 Task: Open a blank sheet, save the file as Genderequalityletter.rtf Type the sentence 'Area of a trapezoid:'Add formula using equations and charcters after the sentence 'A = 1/2 (b1 + b2)' Select the formula and highlight with color Blue Change the page Orientation to  Landscape
Action: Mouse moved to (207, 156)
Screenshot: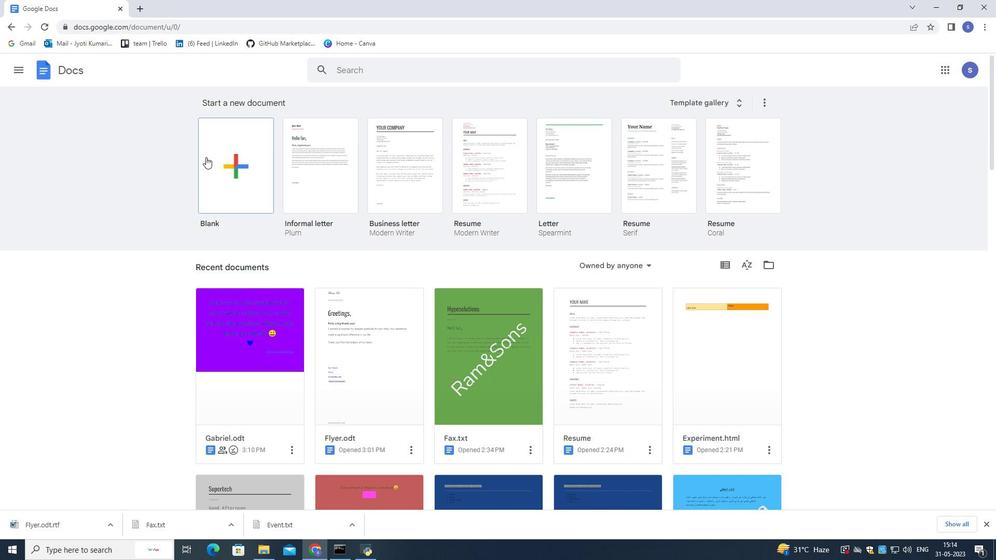 
Action: Mouse pressed left at (207, 156)
Screenshot: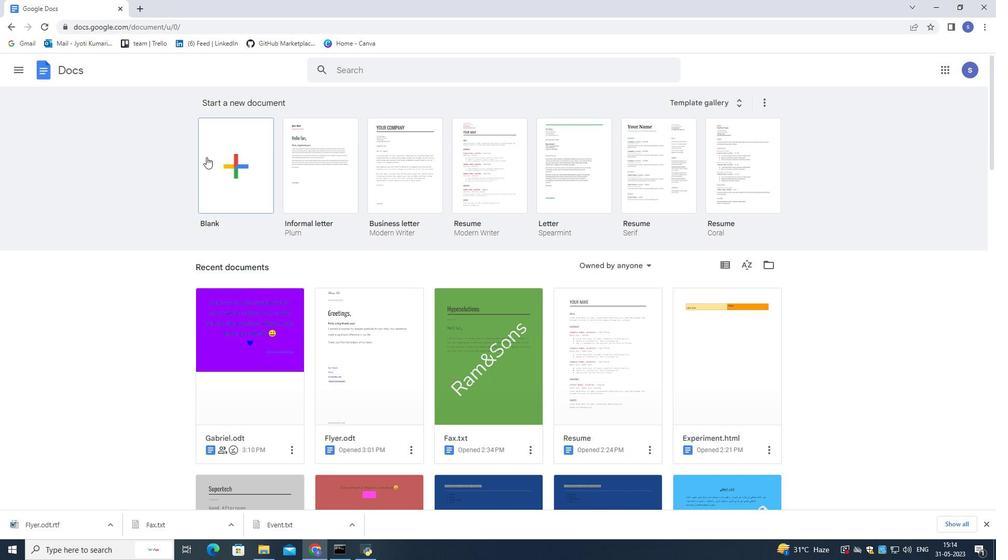 
Action: Mouse moved to (90, 62)
Screenshot: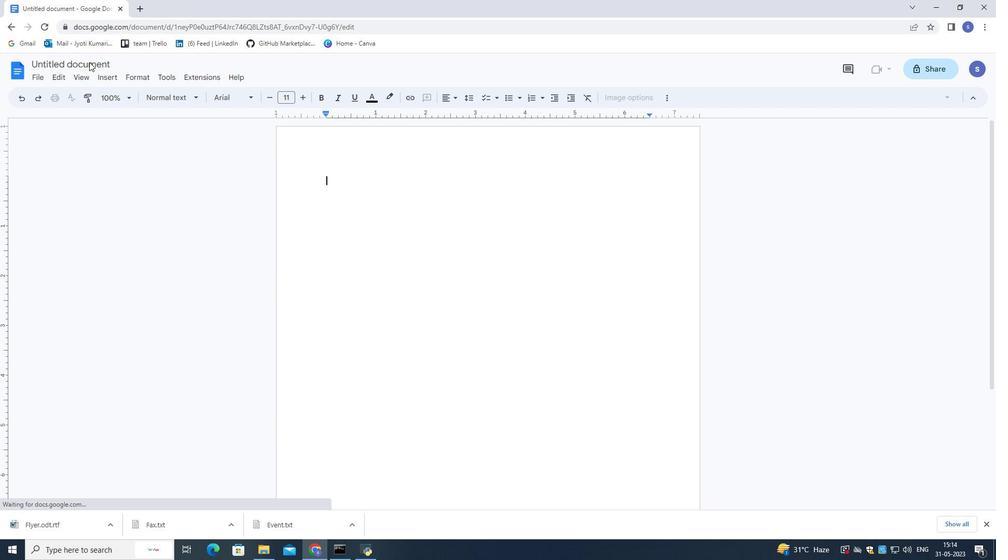 
Action: Mouse pressed left at (90, 62)
Screenshot: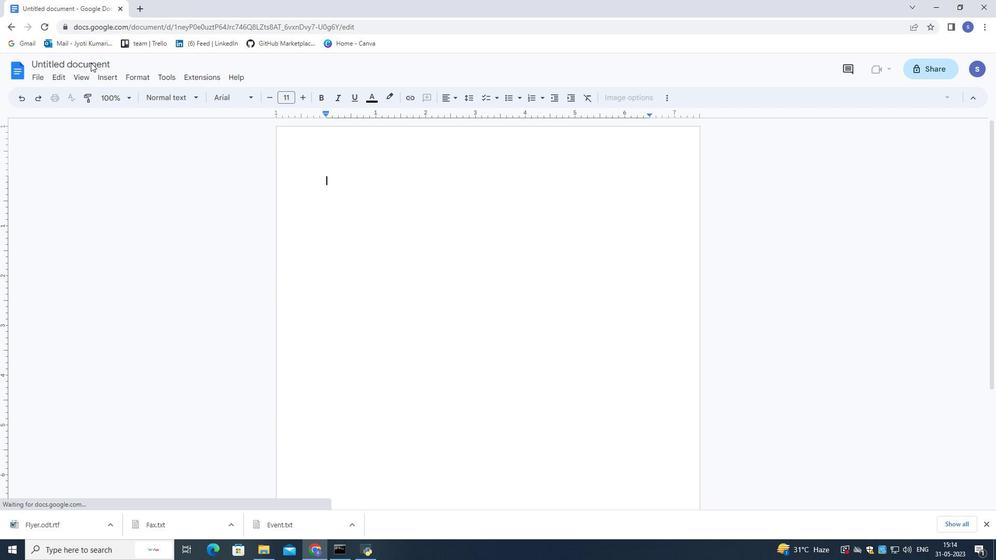 
Action: Mouse moved to (105, 63)
Screenshot: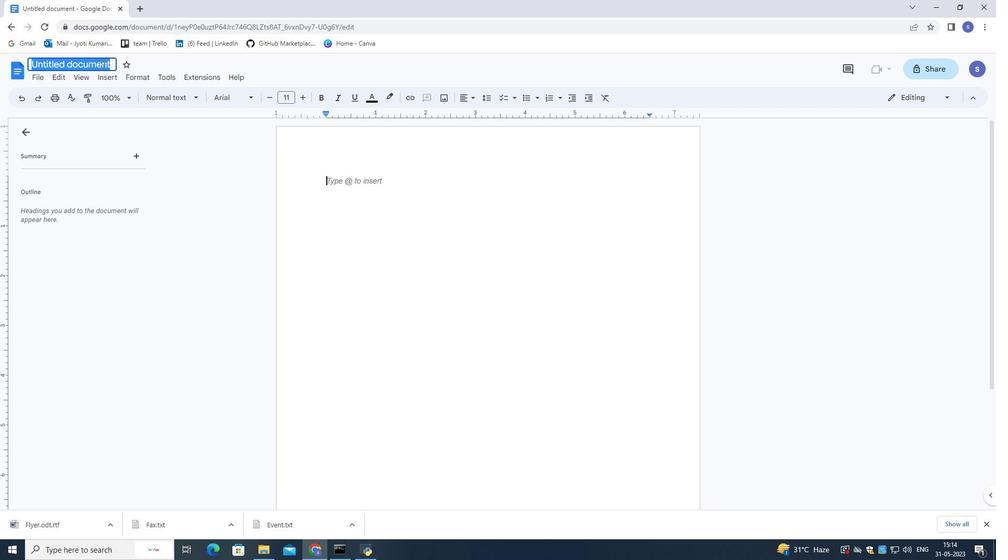 
Action: Key pressed <Key.shift>Genderequlityletter.rtf<Key.enter>
Screenshot: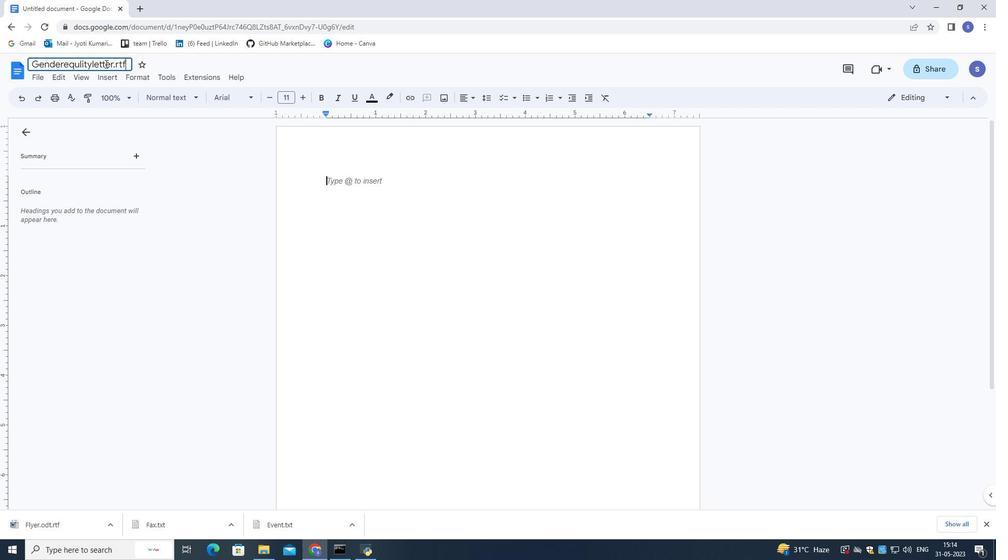 
Action: Mouse scrolled (105, 64) with delta (0, 0)
Screenshot: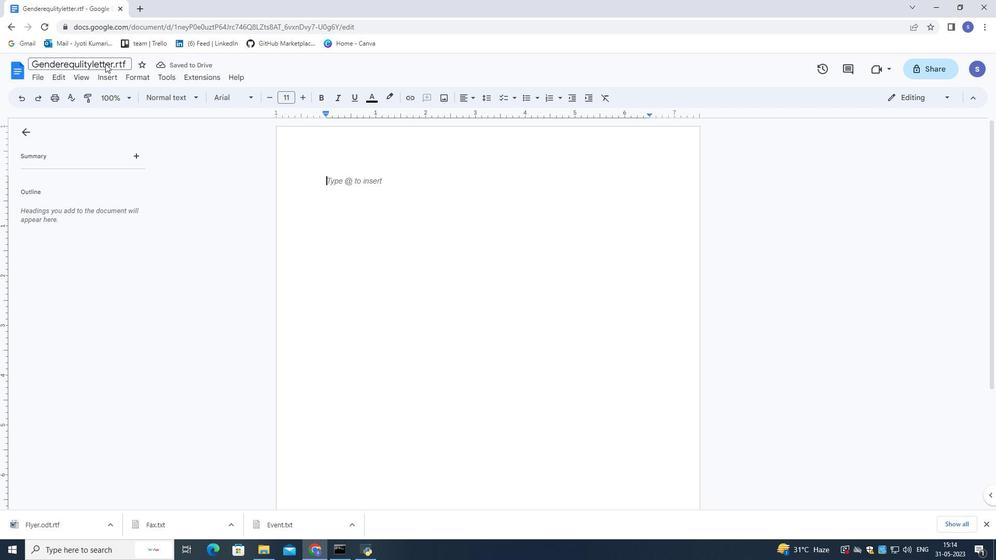 
Action: Mouse moved to (393, 183)
Screenshot: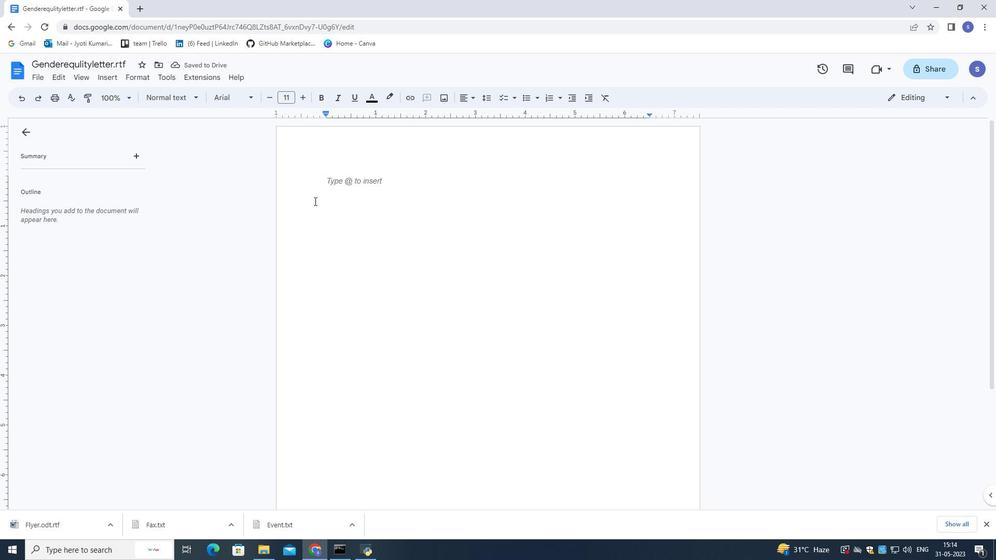 
Action: Mouse pressed left at (393, 183)
Screenshot: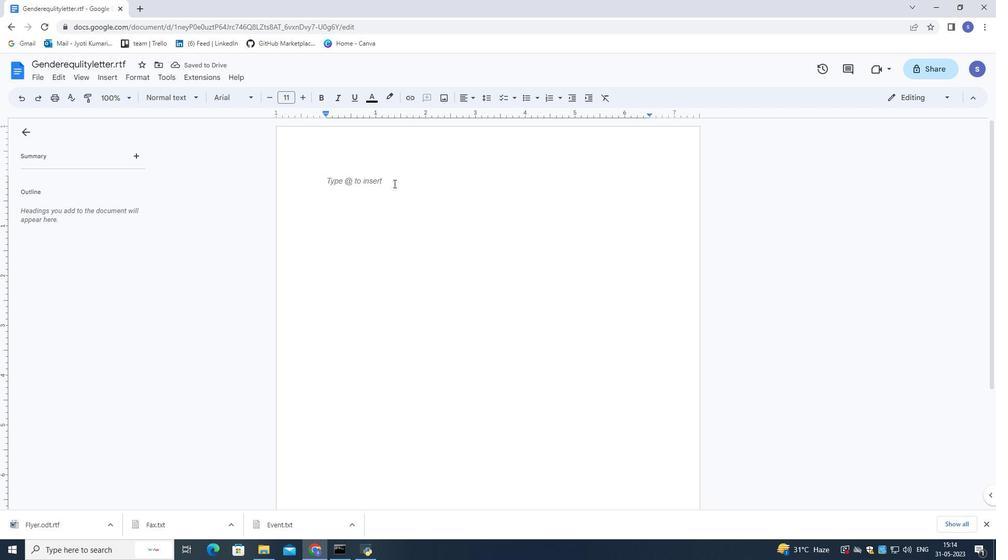 
Action: Key pressed <Key.shift>A
Screenshot: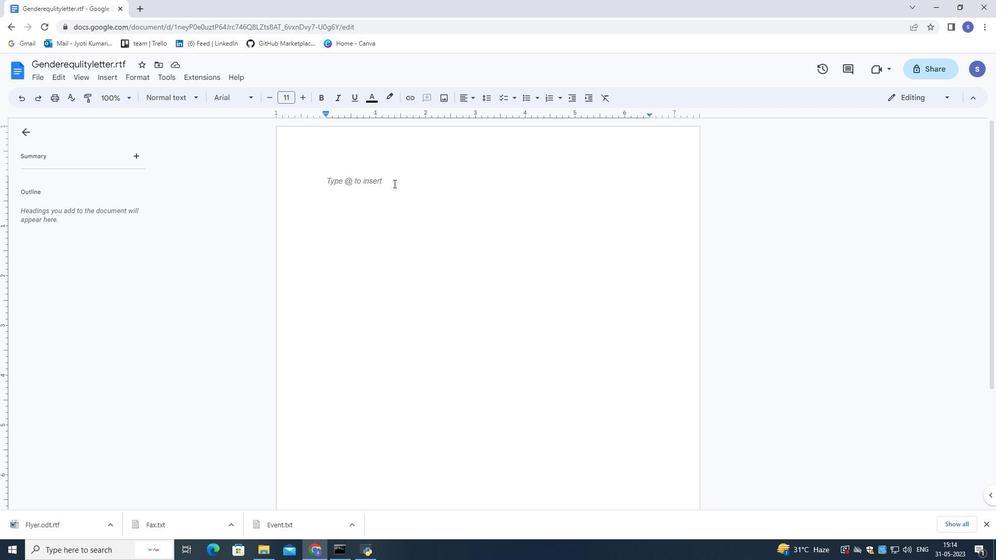 
Action: Mouse moved to (393, 183)
Screenshot: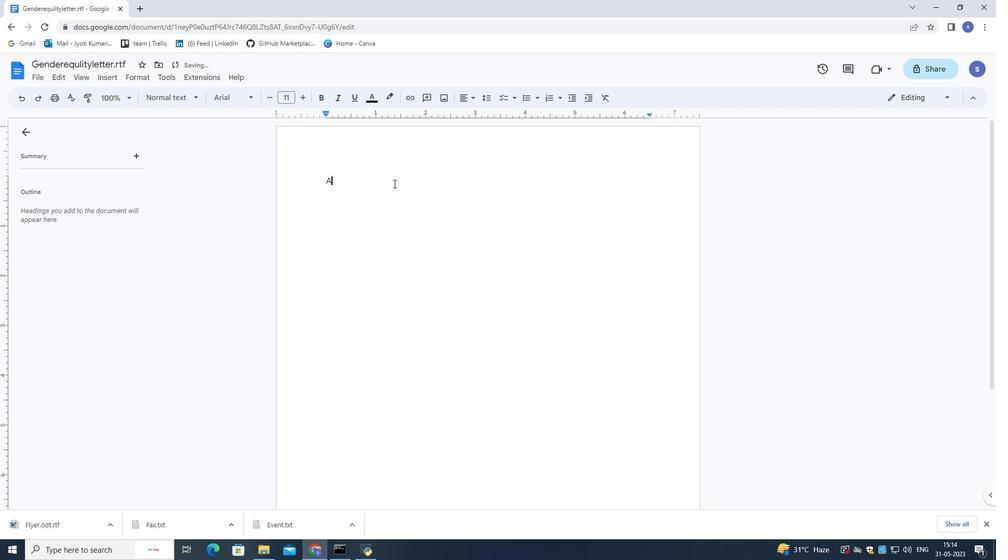 
Action: Key pressed rea<Key.space>of<Key.space>a<Key.space>trapzoid.
Screenshot: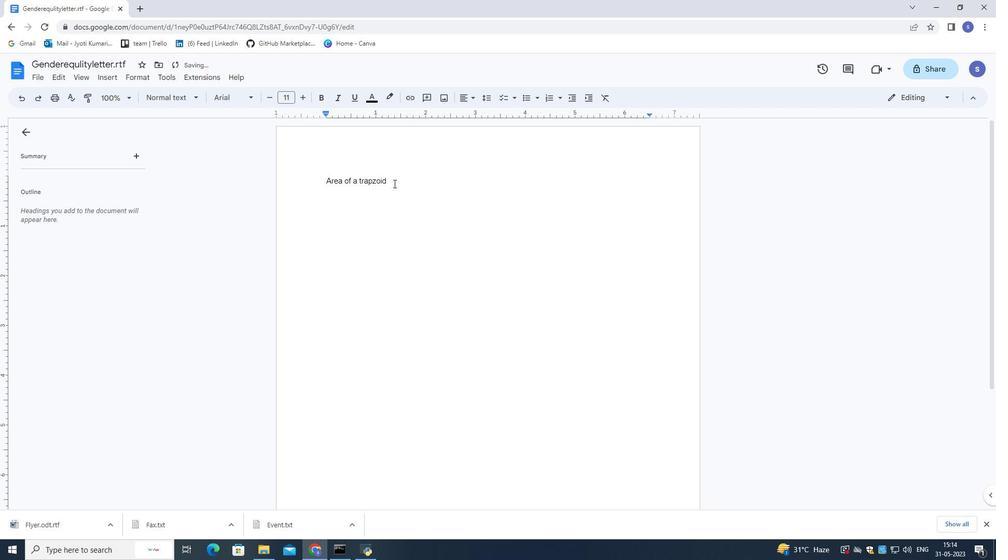 
Action: Mouse moved to (399, 184)
Screenshot: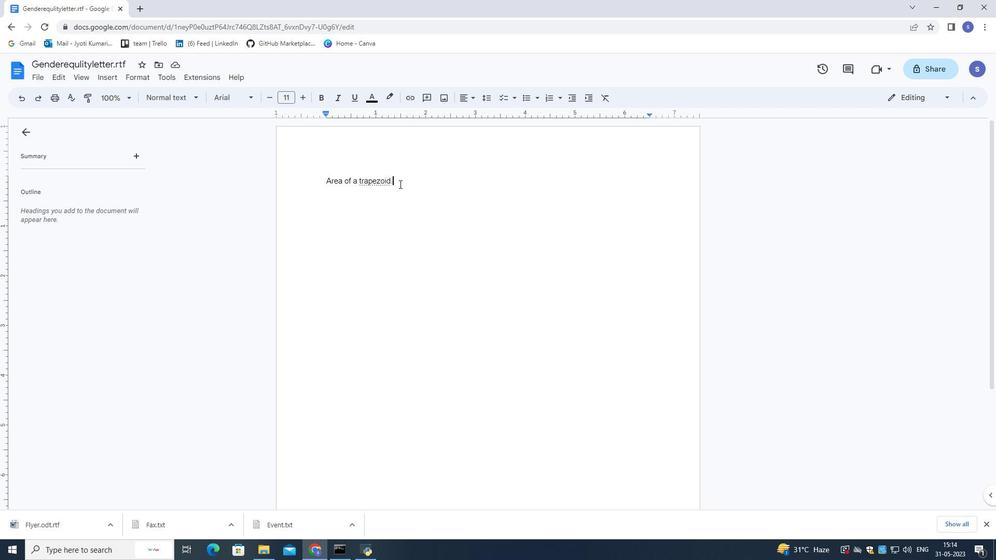 
Action: Key pressed <Key.space>
Screenshot: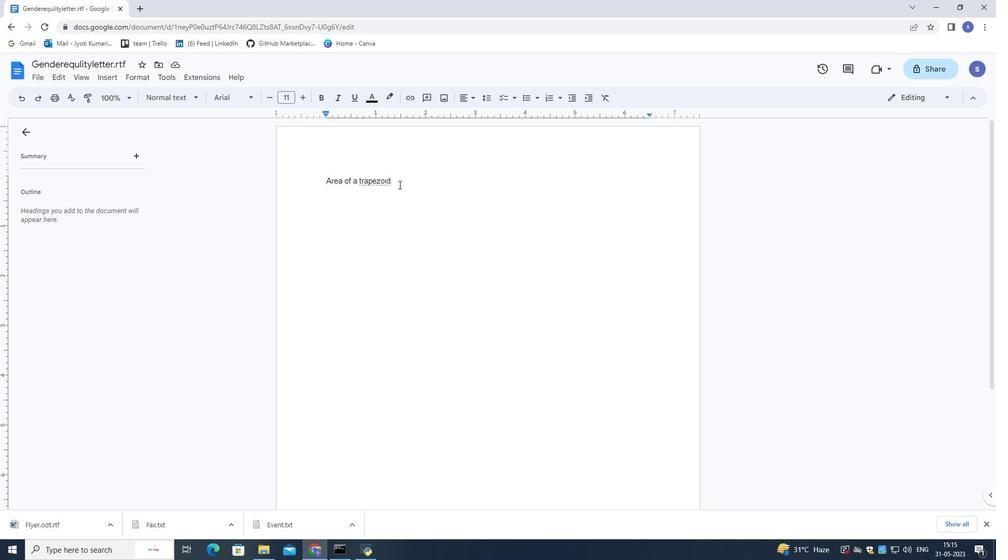 
Action: Mouse moved to (97, 71)
Screenshot: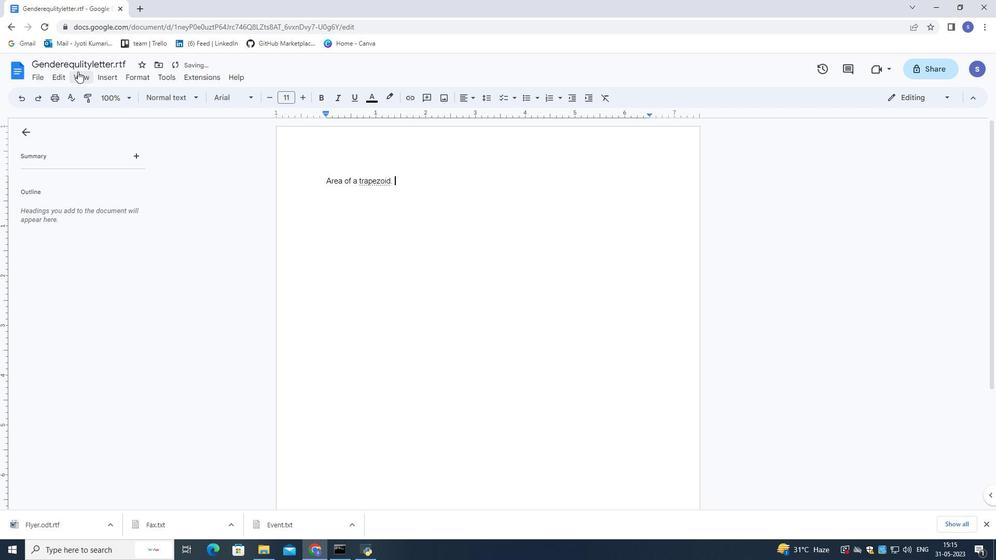 
Action: Mouse pressed left at (97, 71)
Screenshot: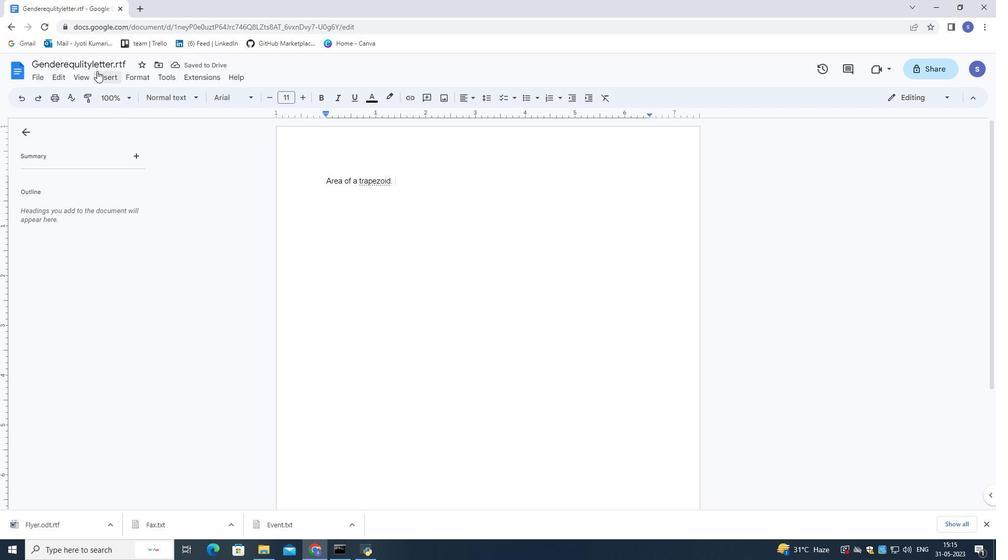 
Action: Mouse moved to (152, 301)
Screenshot: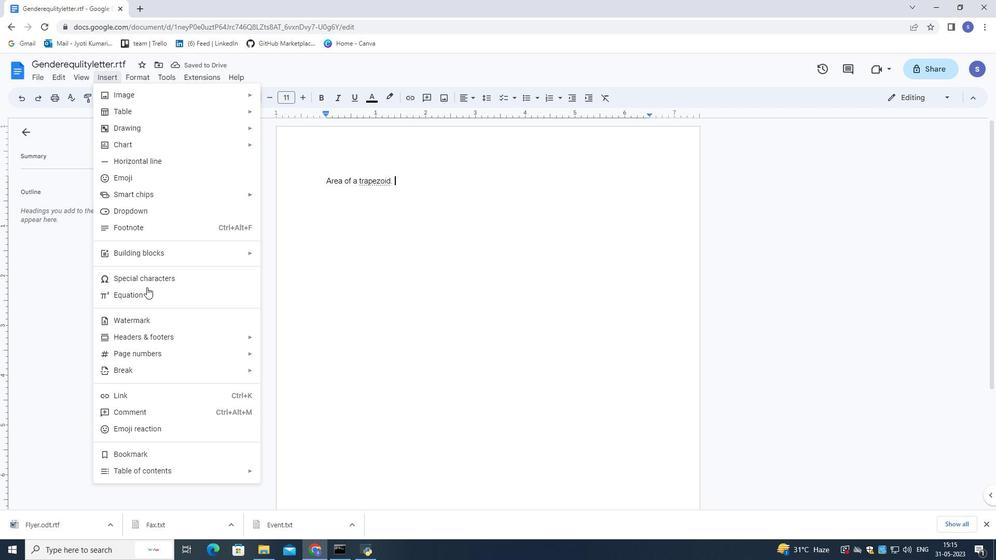 
Action: Mouse pressed left at (152, 301)
Screenshot: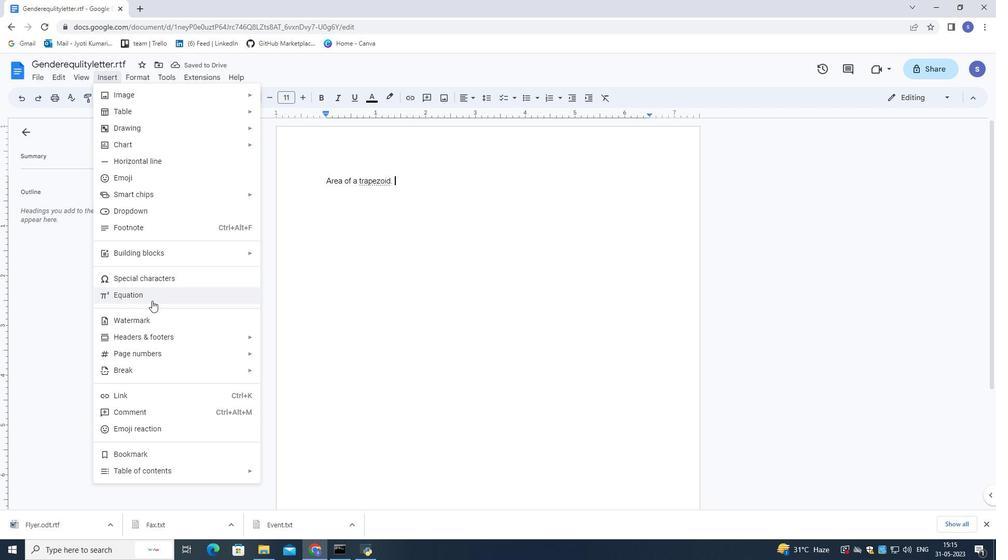 
Action: Mouse moved to (281, 251)
Screenshot: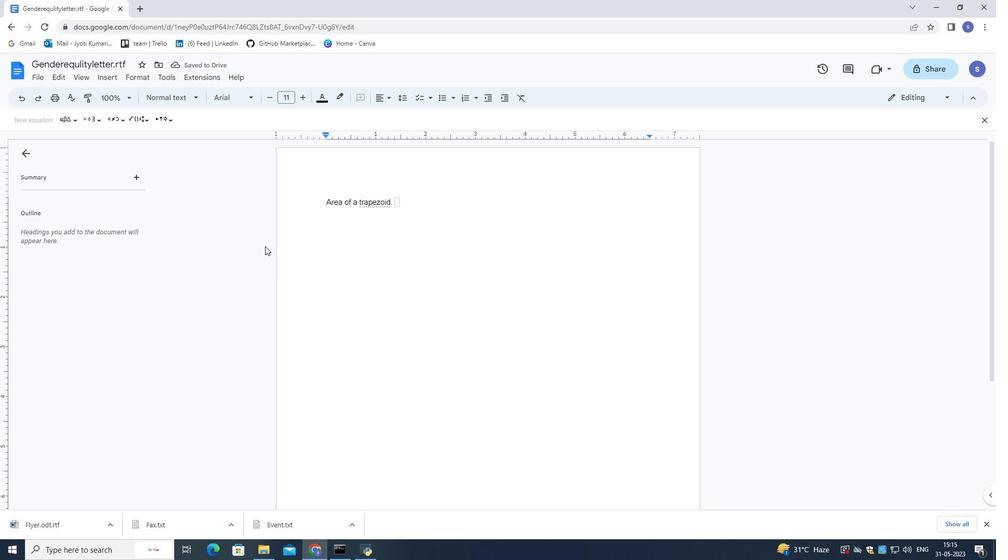 
Action: Key pressed <Key.shift>A<Key.space>=<Key.space>1/2<Key.shift_r><Key.shift_r><Key.shift_r>(b1+b2<Key.shift_r>)
Screenshot: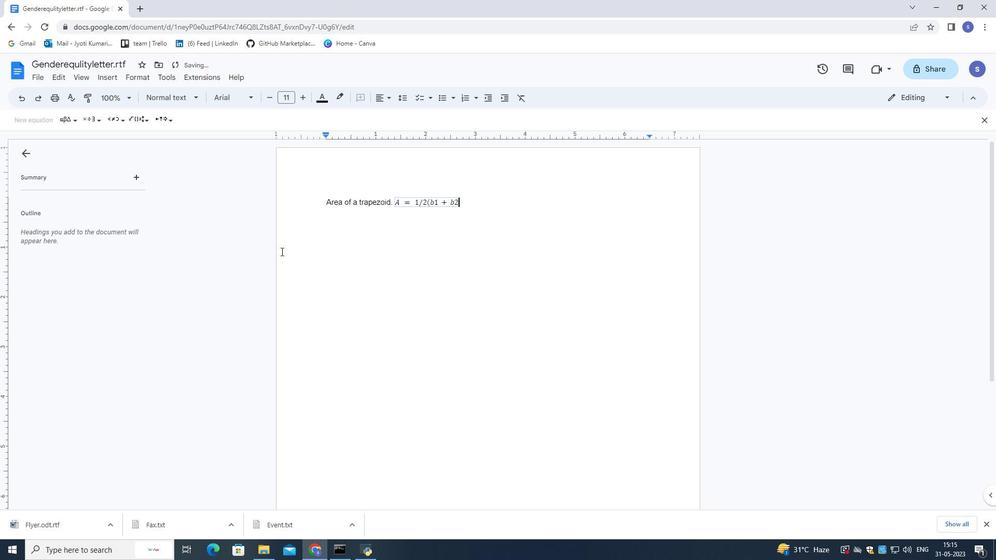 
Action: Mouse moved to (481, 202)
Screenshot: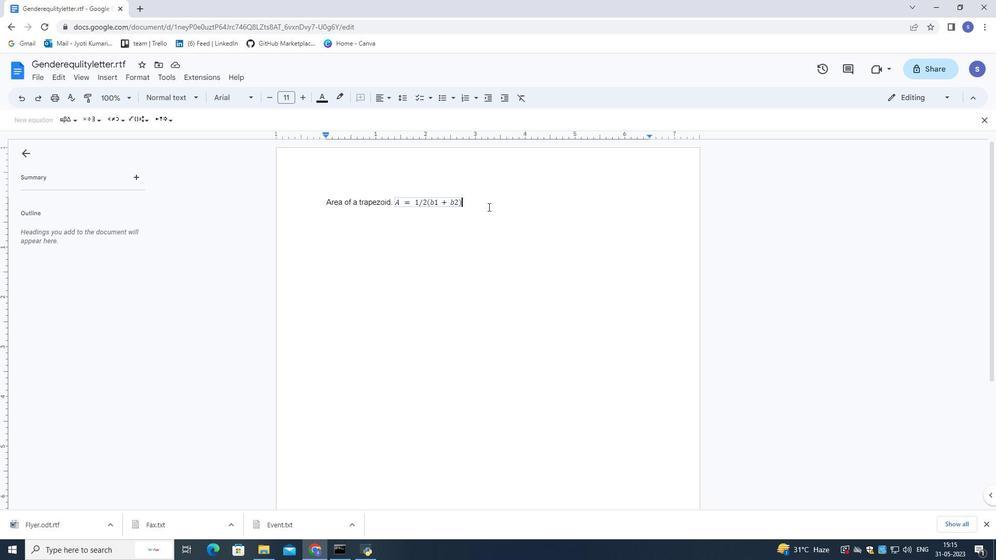 
Action: Mouse pressed left at (481, 202)
Screenshot: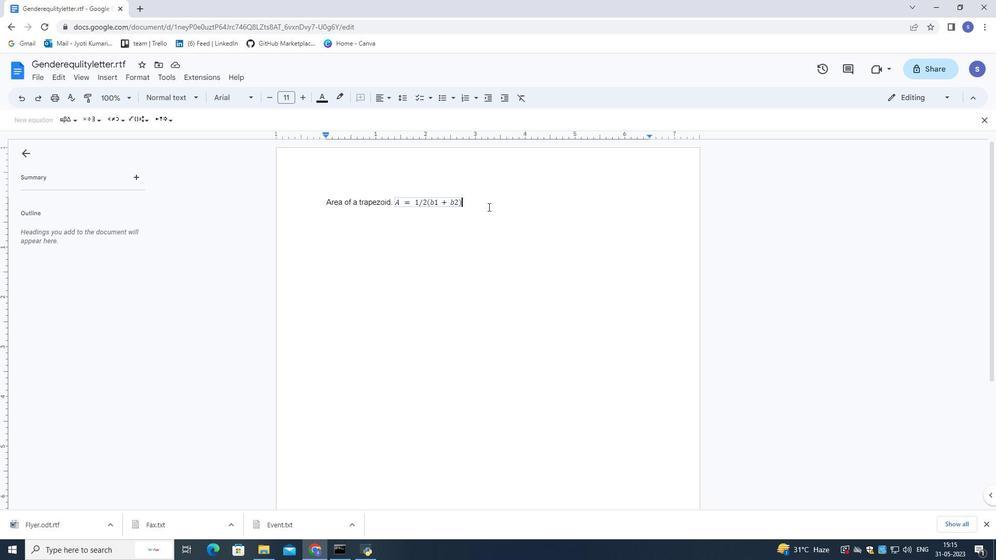 
Action: Mouse moved to (396, 98)
Screenshot: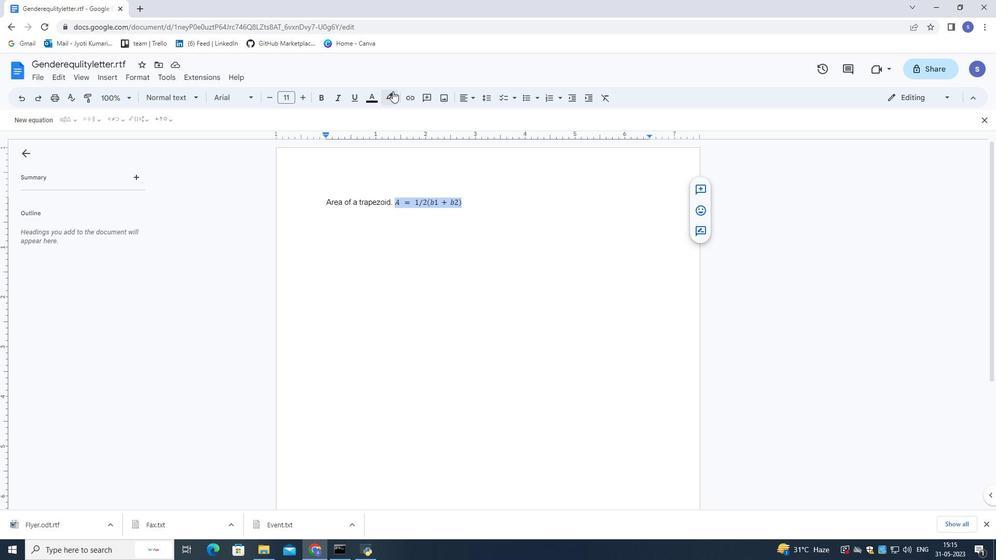 
Action: Mouse pressed left at (396, 98)
Screenshot: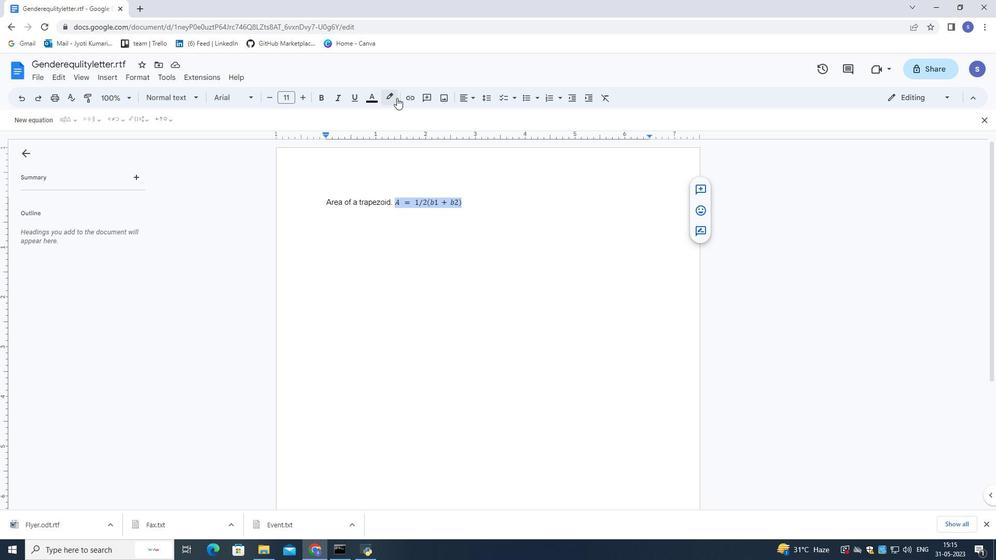 
Action: Mouse moved to (471, 144)
Screenshot: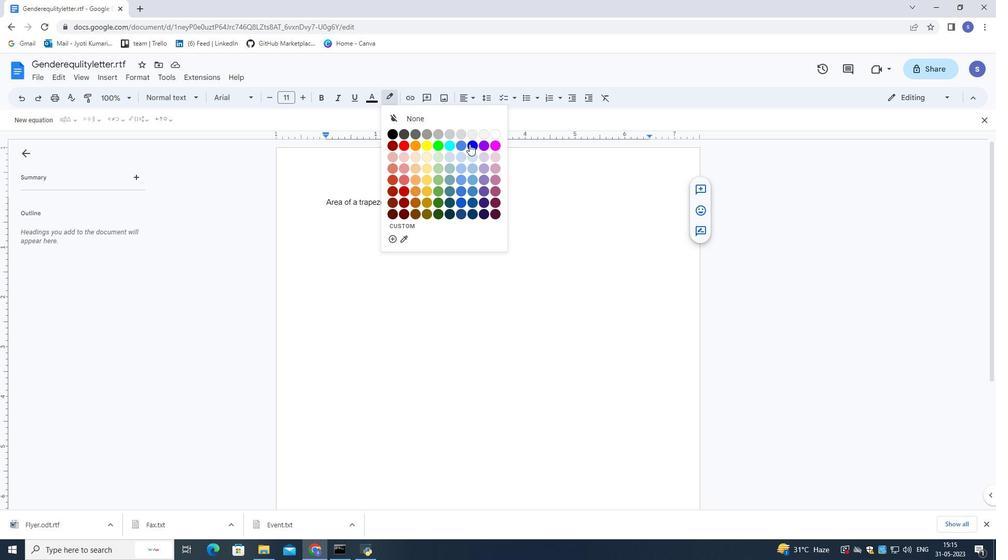
Action: Mouse pressed left at (471, 144)
Screenshot: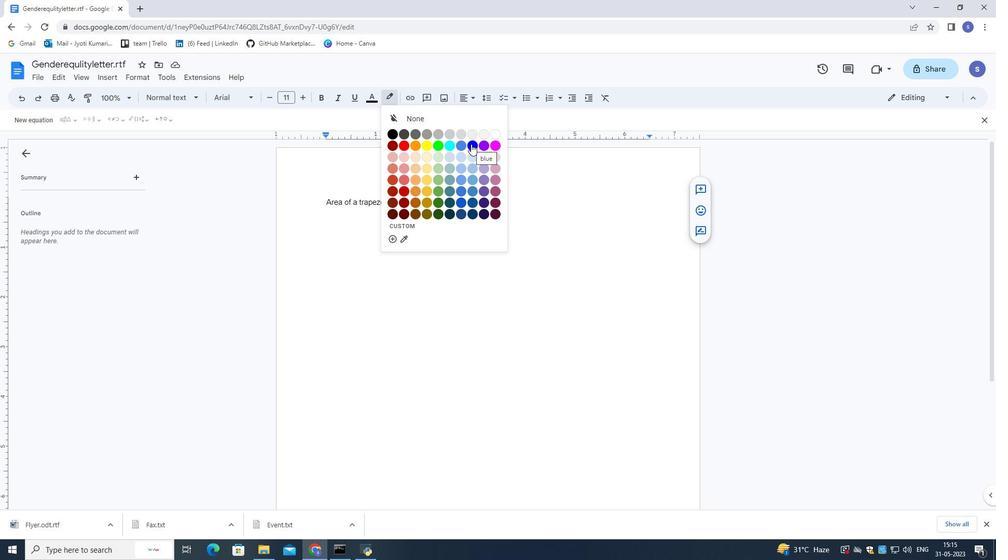 
Action: Mouse moved to (387, 97)
Screenshot: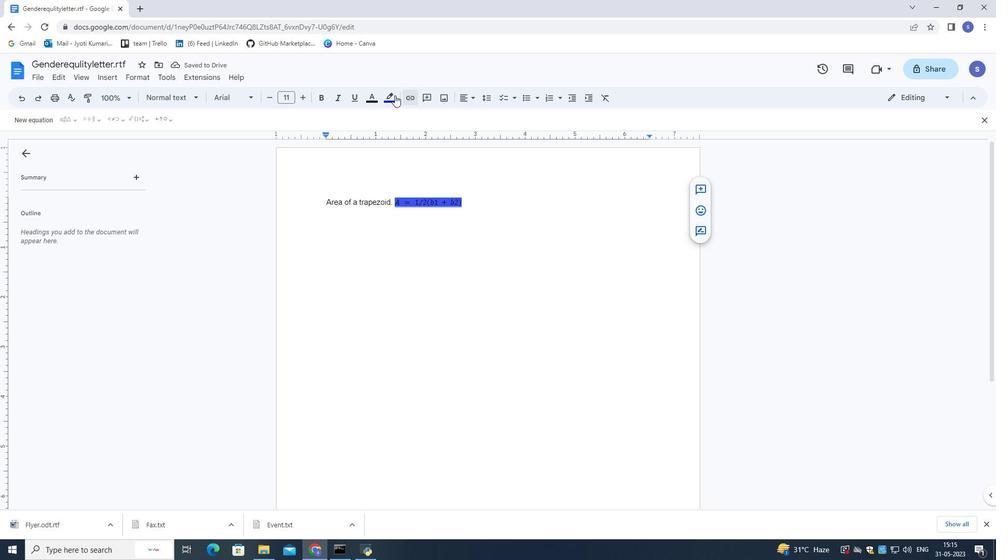 
Action: Mouse pressed left at (387, 97)
Screenshot: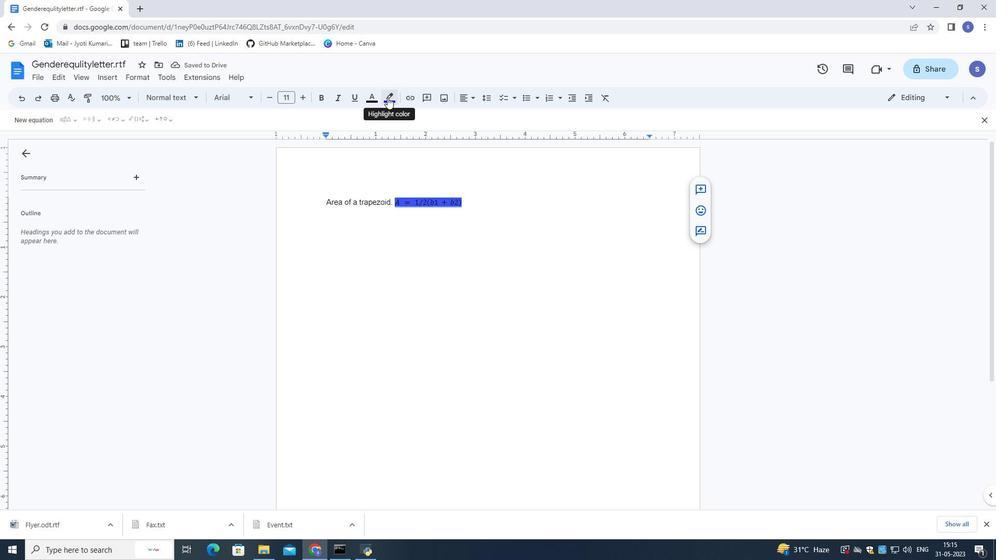 
Action: Mouse moved to (474, 176)
Screenshot: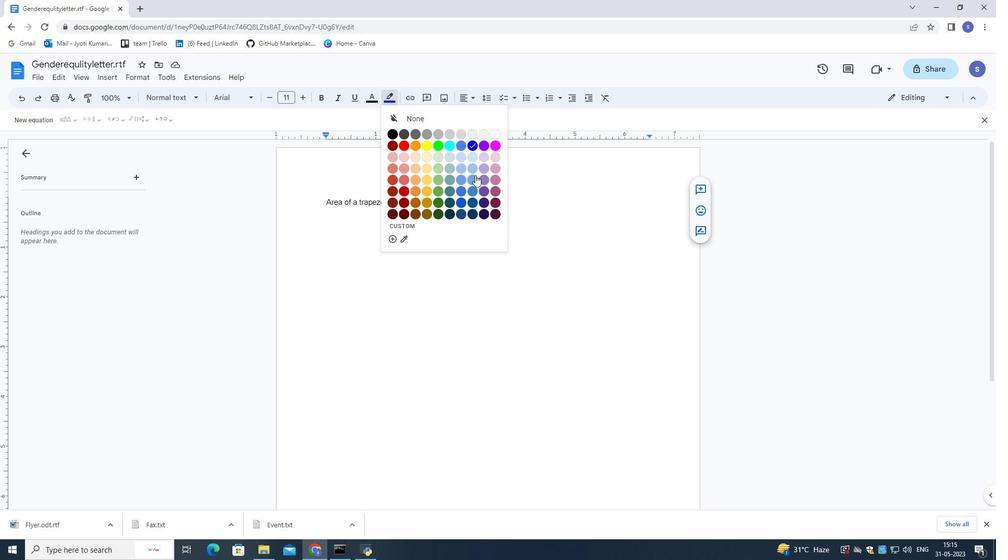 
Action: Mouse pressed left at (474, 176)
Screenshot: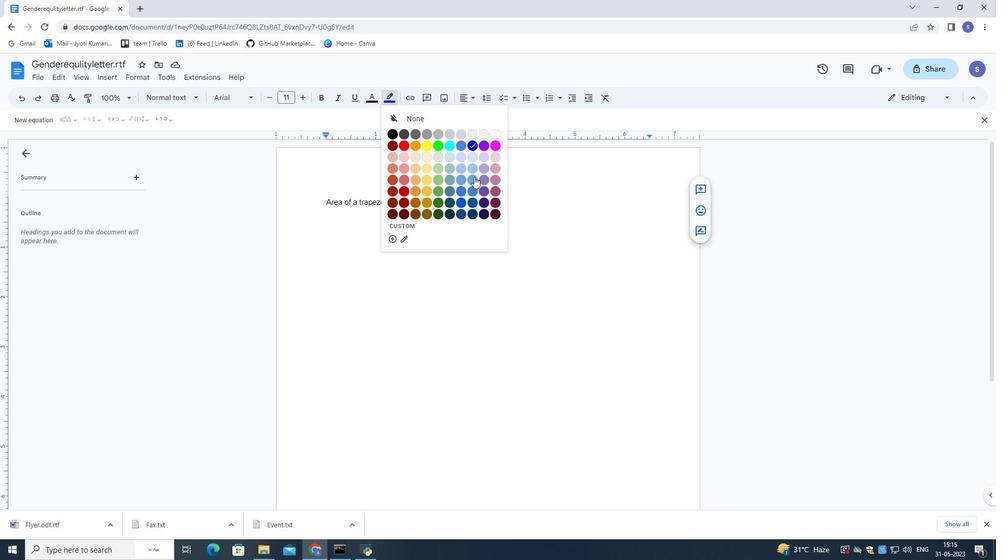 
Action: Mouse moved to (512, 225)
Screenshot: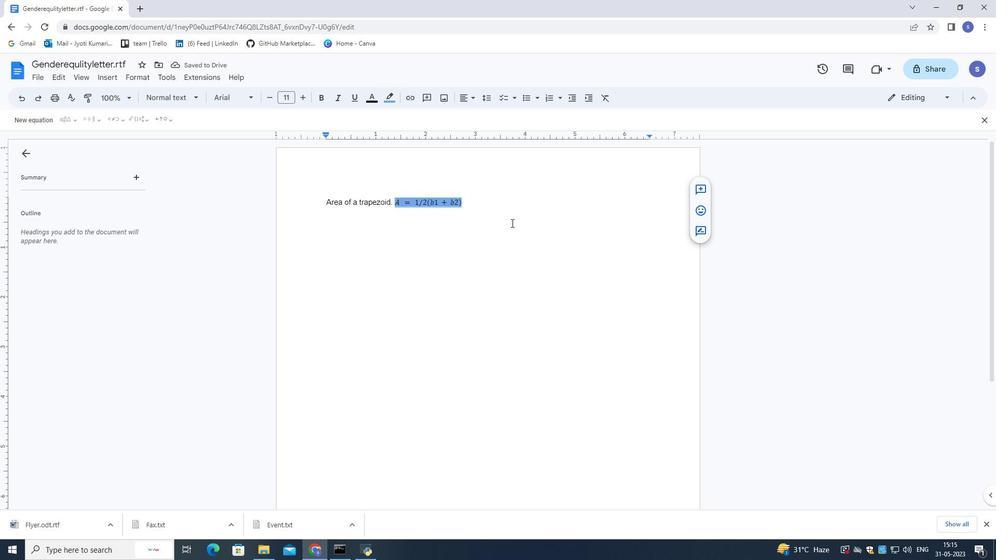
Action: Mouse pressed left at (512, 225)
Screenshot: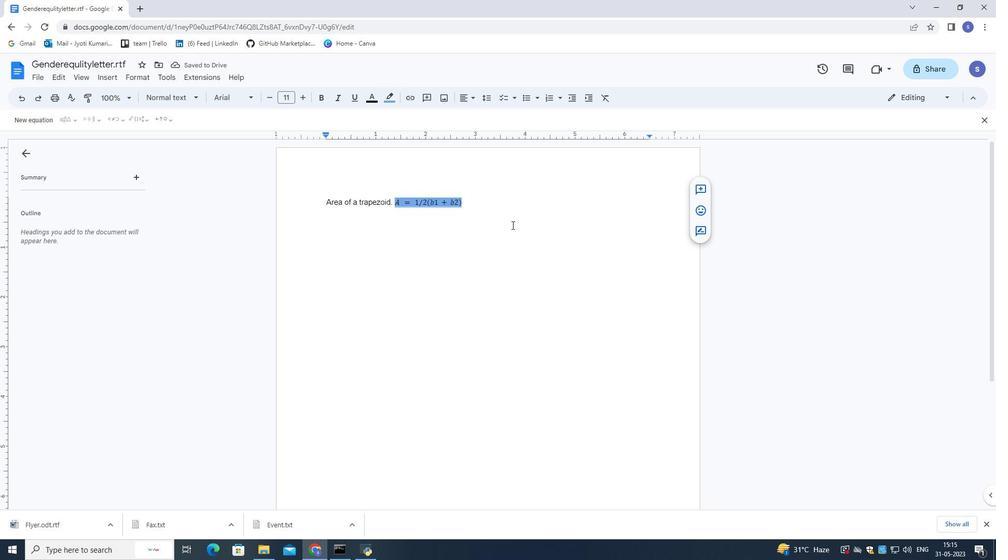 
Action: Mouse moved to (120, 74)
Screenshot: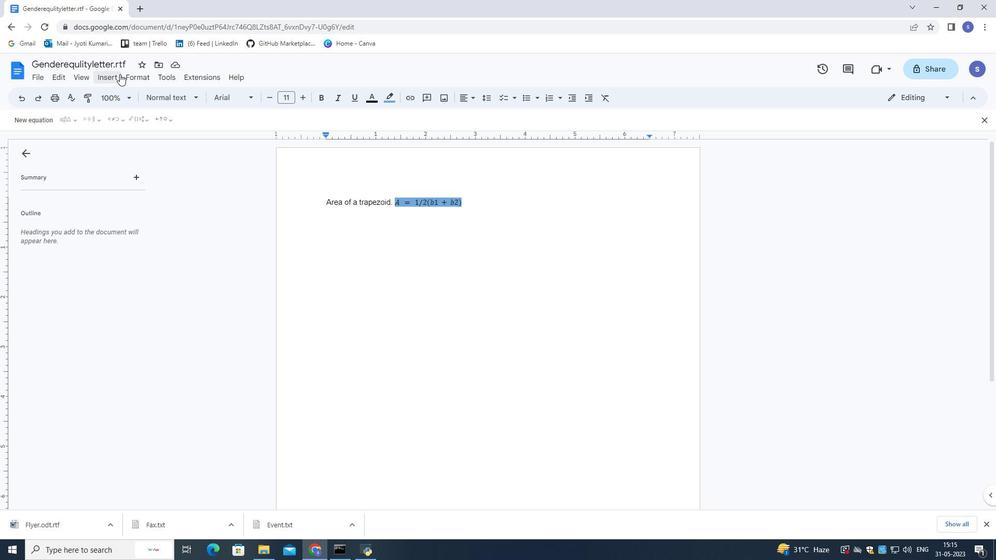 
Action: Mouse pressed left at (120, 74)
Screenshot: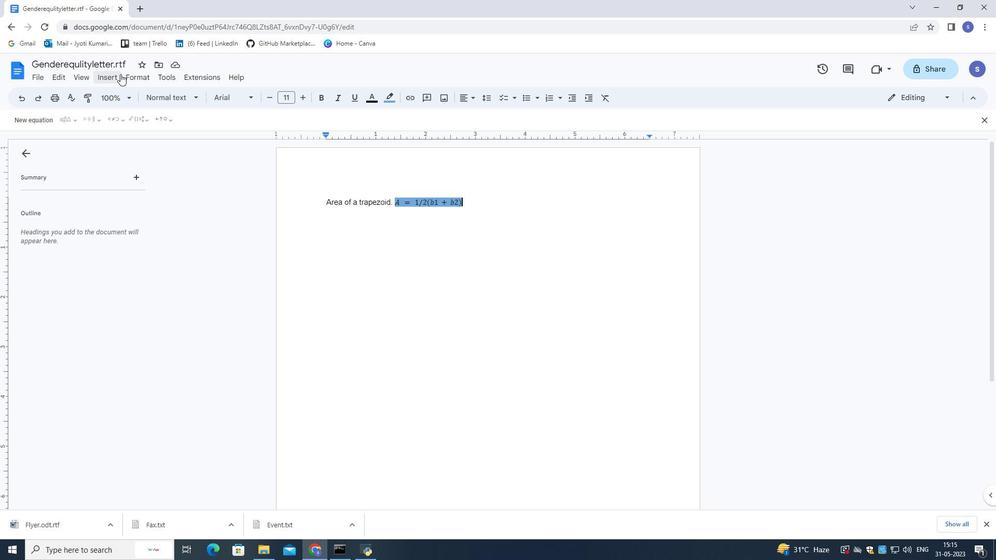 
Action: Mouse moved to (193, 234)
Screenshot: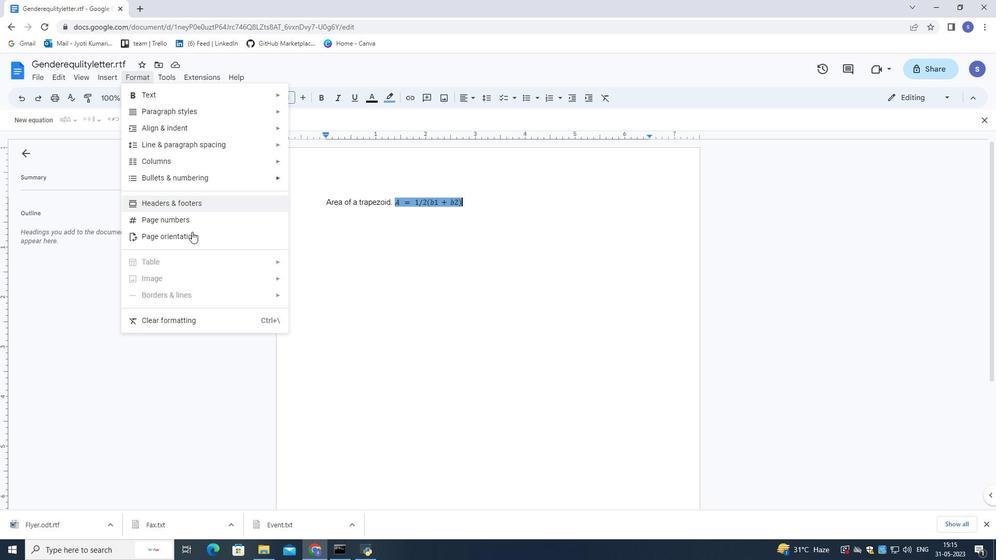 
Action: Mouse pressed left at (193, 234)
Screenshot: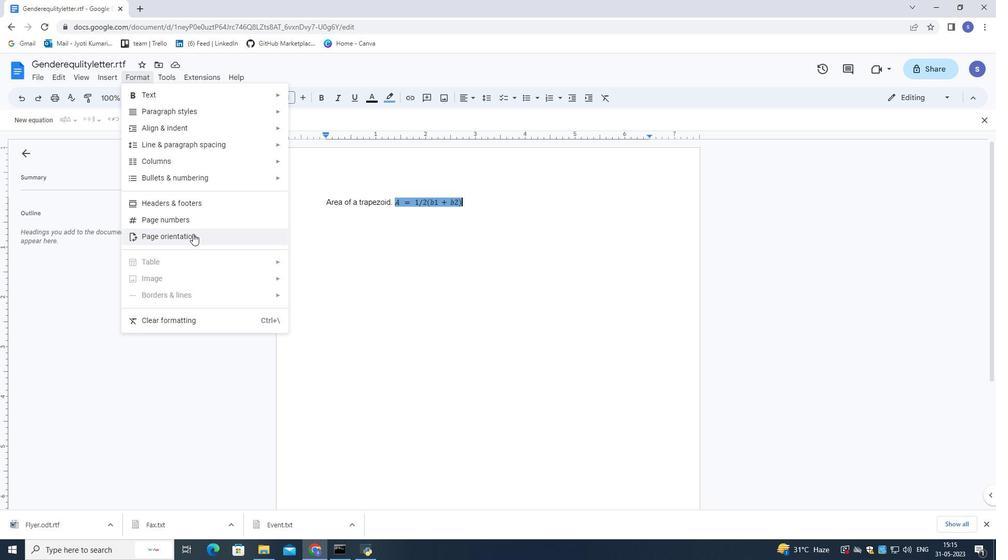 
Action: Mouse moved to (491, 302)
Screenshot: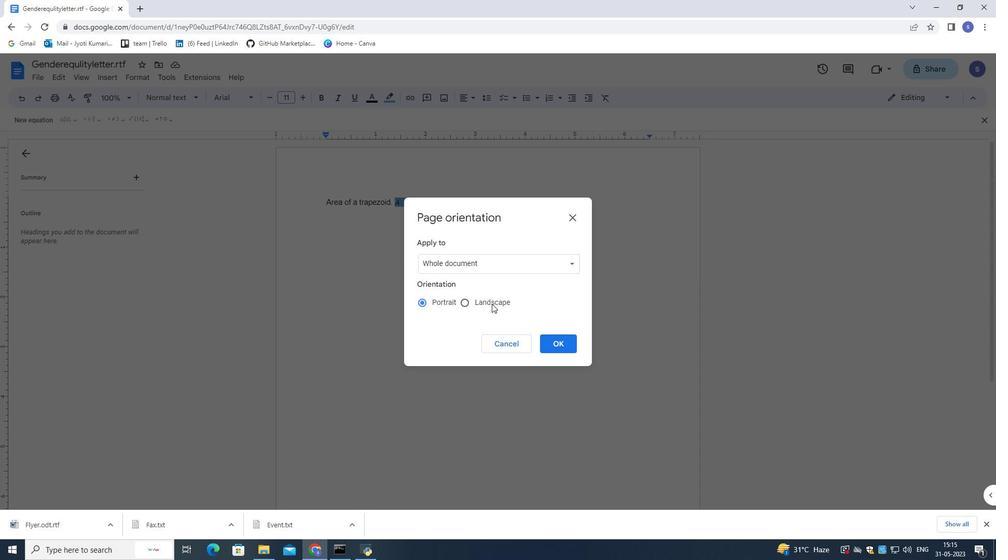 
Action: Mouse pressed left at (491, 302)
Screenshot: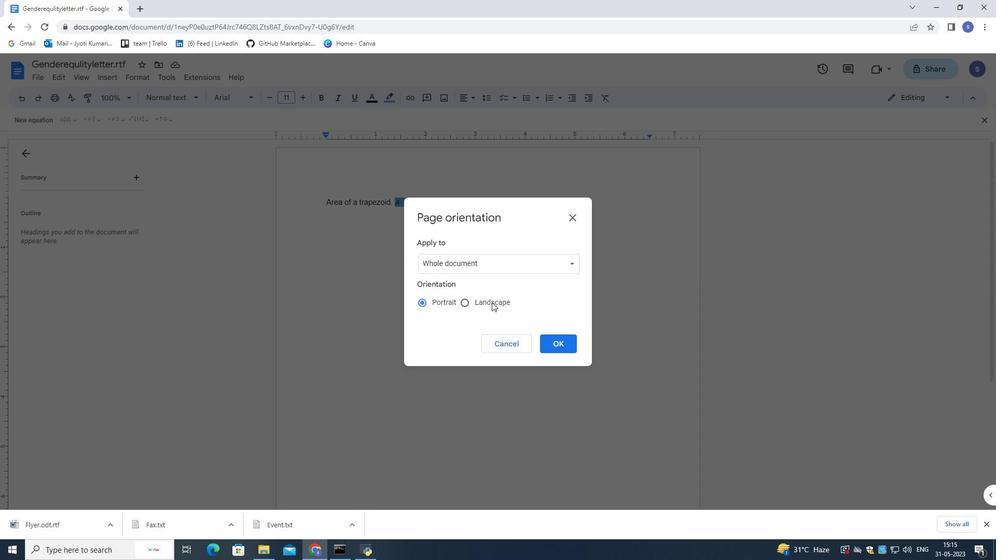 
Action: Mouse moved to (548, 342)
Screenshot: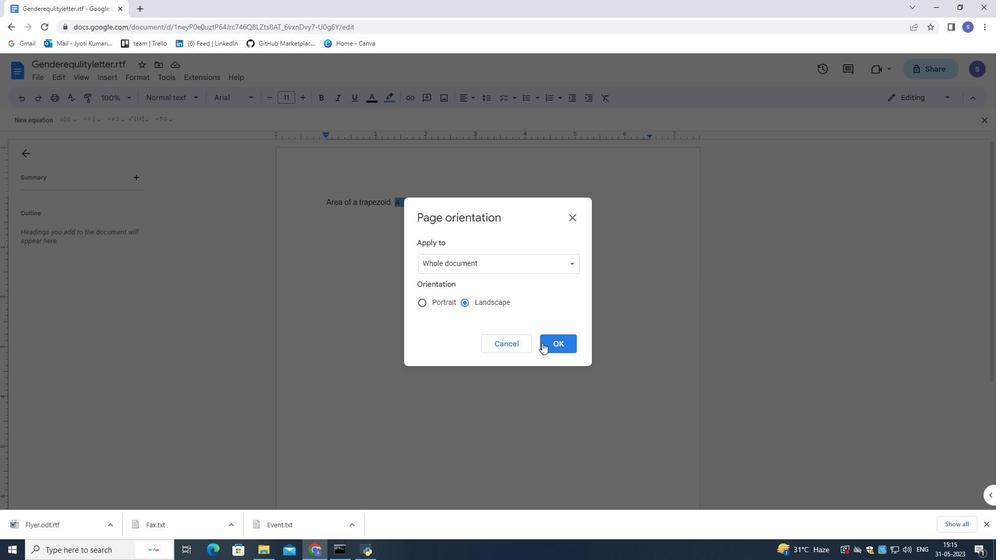 
Action: Mouse pressed left at (548, 342)
Screenshot: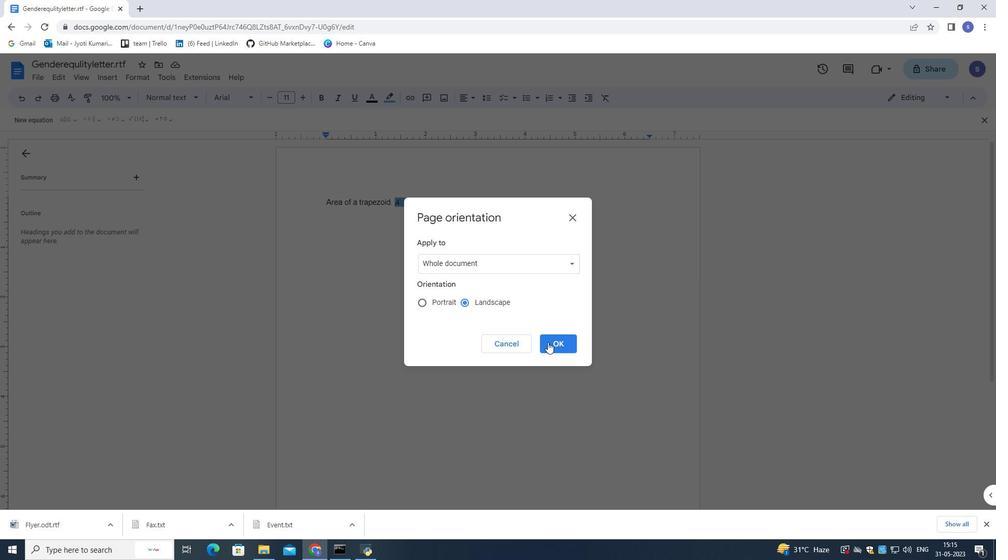 
Action: Mouse moved to (517, 318)
Screenshot: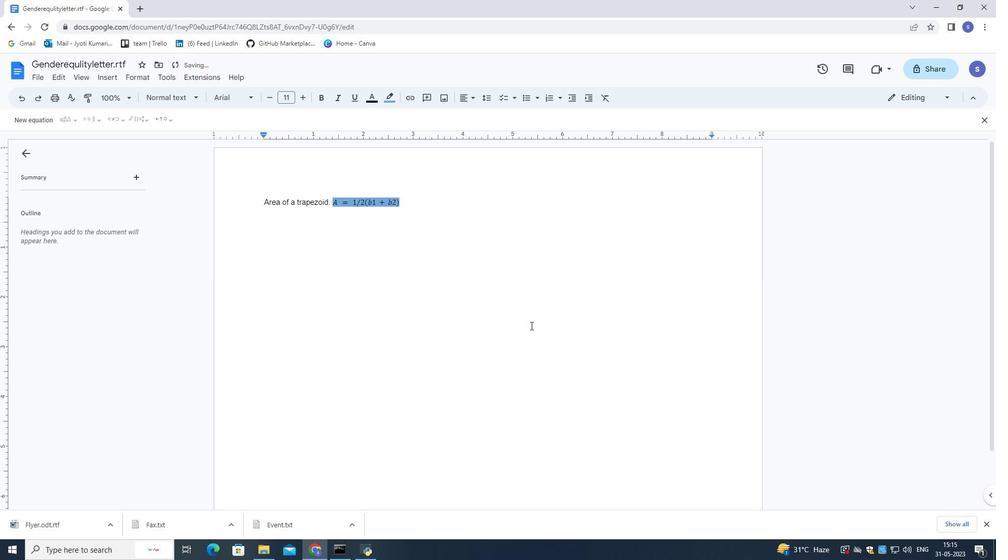 
Action: Mouse scrolled (517, 318) with delta (0, 0)
Screenshot: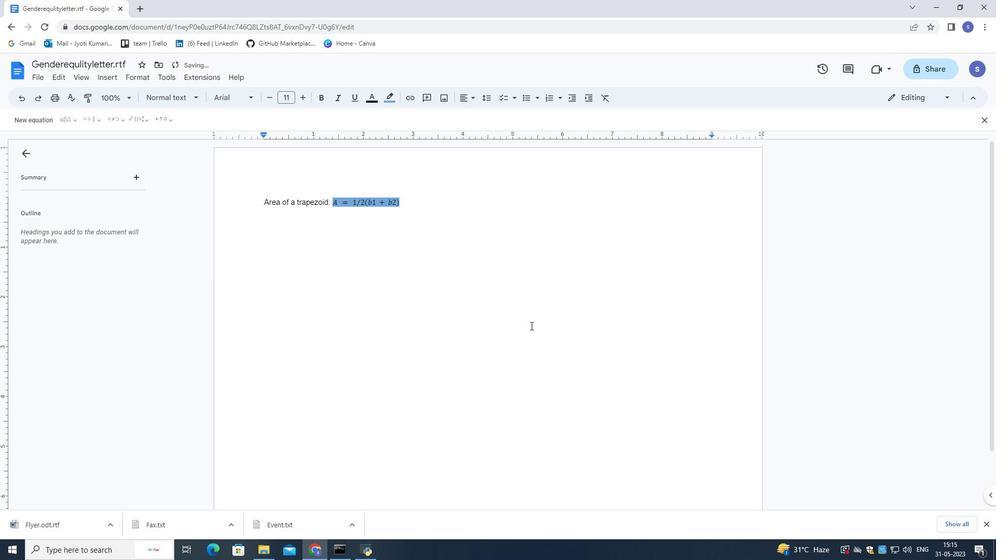 
Action: Mouse moved to (517, 318)
Screenshot: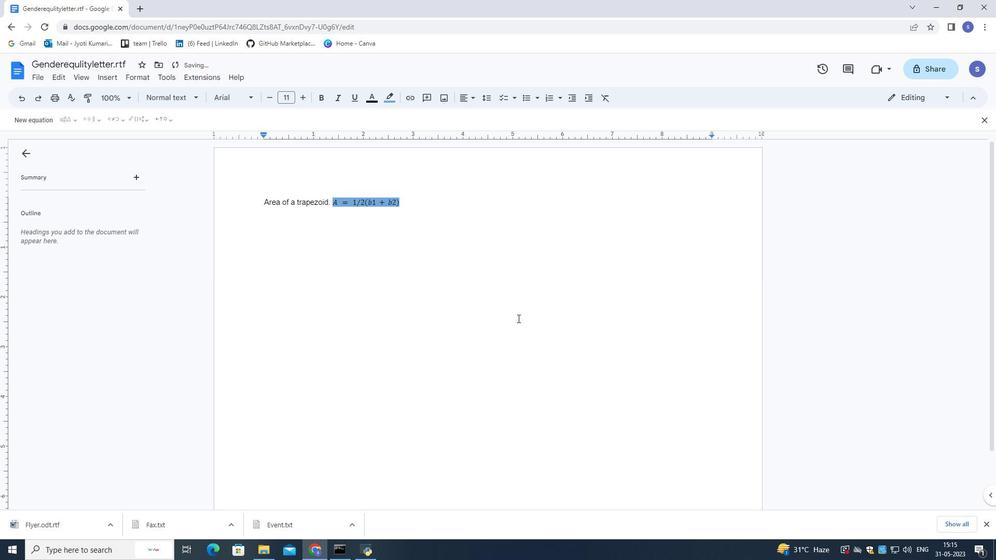 
Action: Mouse scrolled (517, 318) with delta (0, 0)
Screenshot: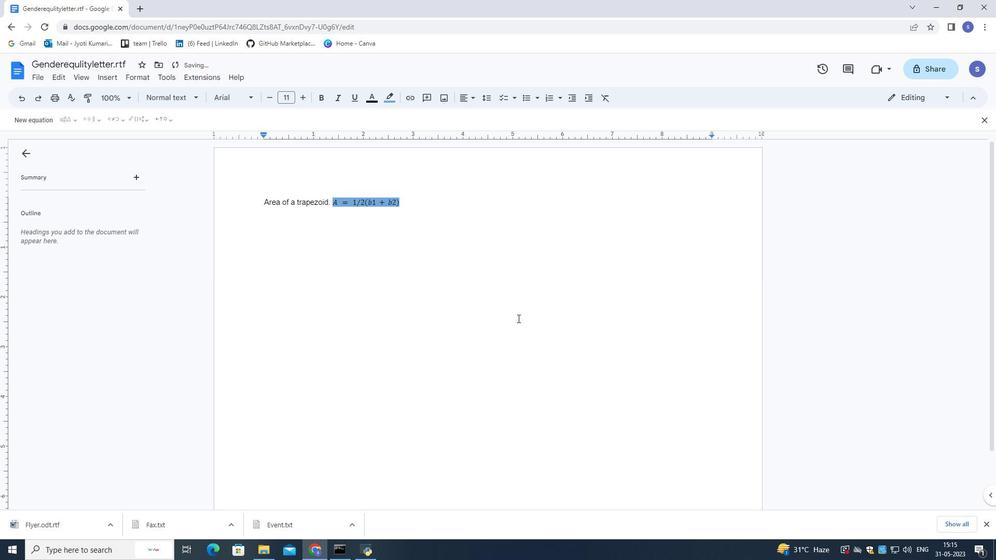 
Action: Mouse moved to (516, 317)
Screenshot: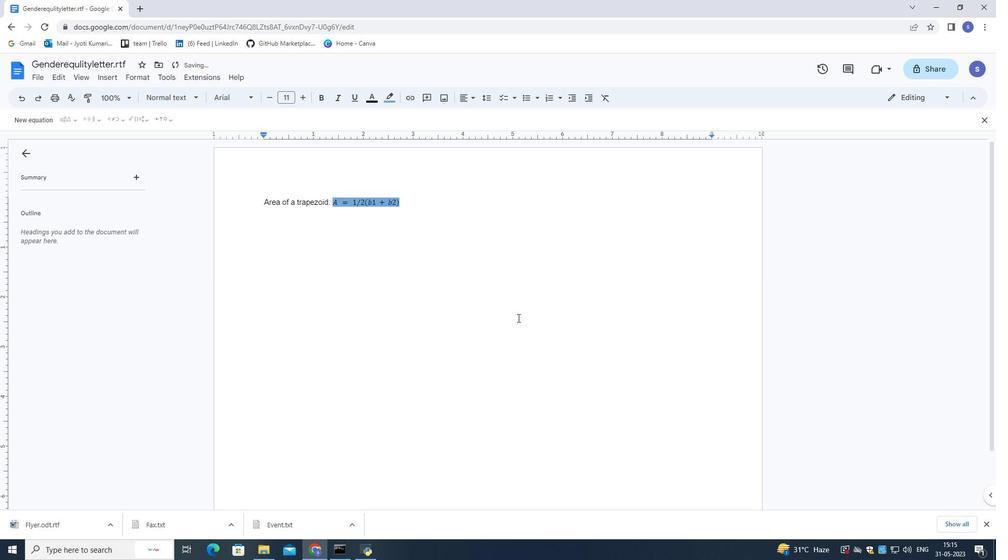 
Action: Mouse scrolled (516, 318) with delta (0, 0)
Screenshot: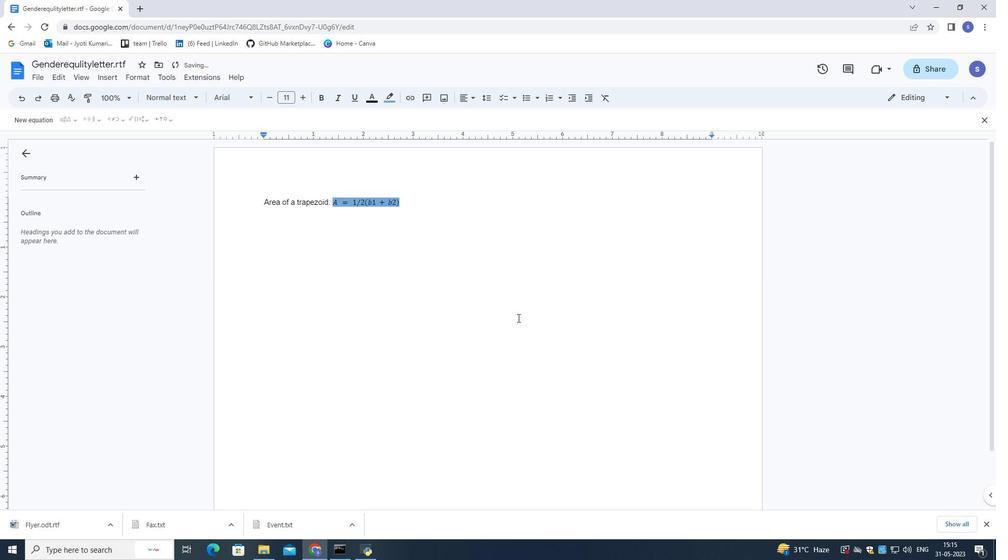 
Action: Mouse scrolled (516, 318) with delta (0, 0)
Screenshot: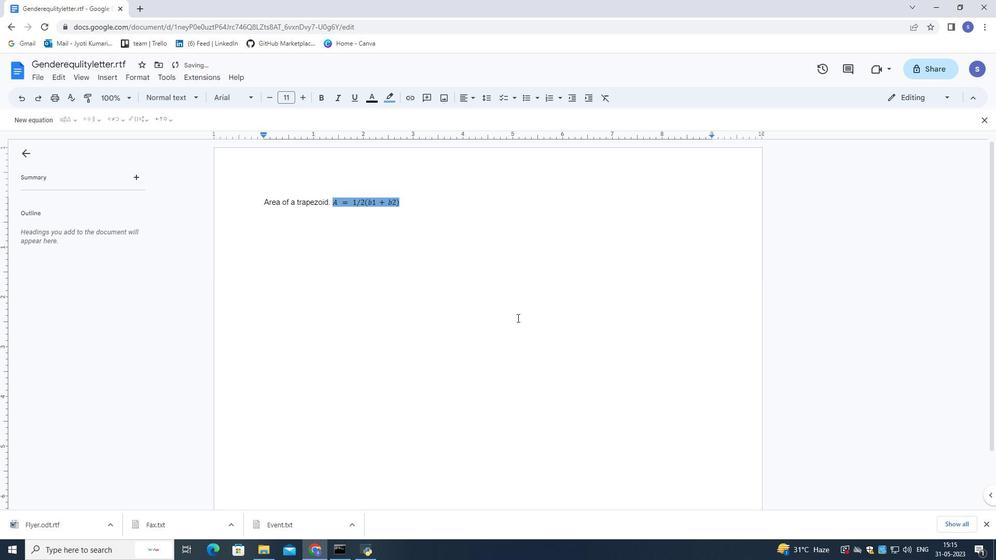 
Action: Mouse moved to (516, 317)
Screenshot: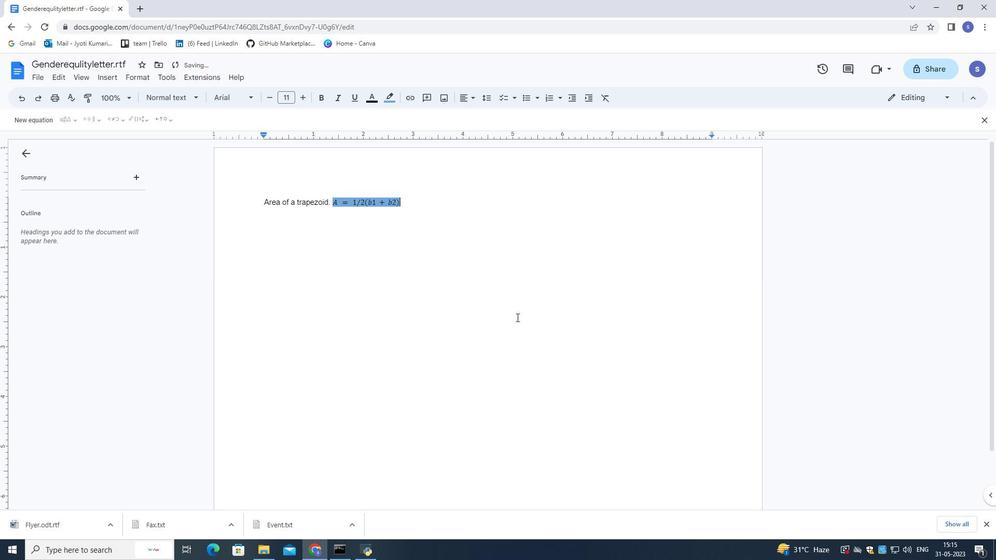 
Action: Mouse scrolled (516, 317) with delta (0, 0)
Screenshot: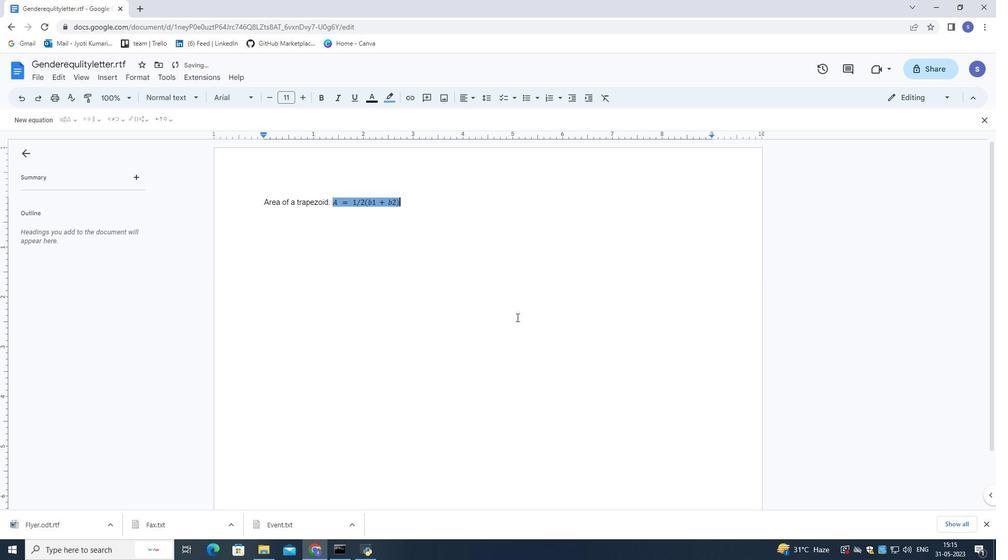 
Action: Mouse scrolled (516, 317) with delta (0, 0)
Screenshot: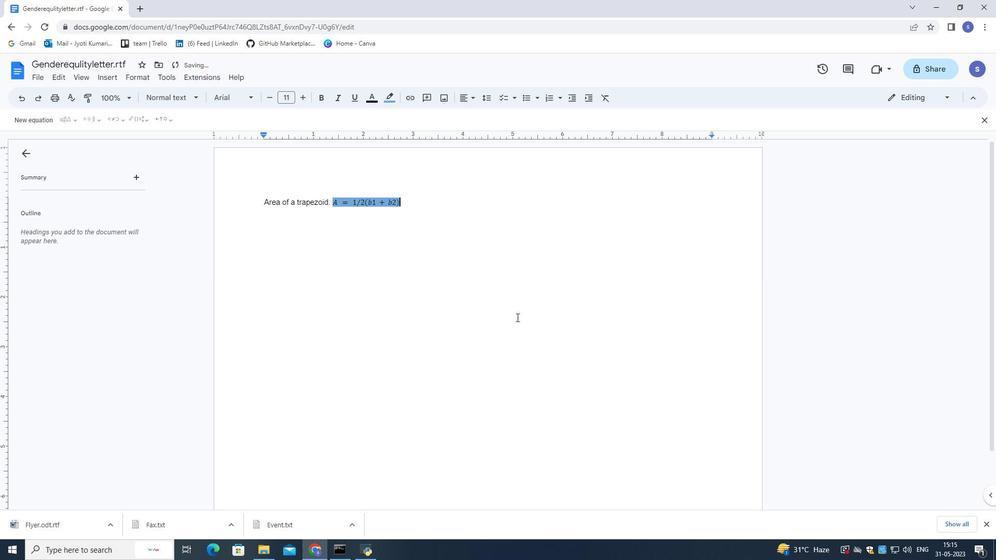 
Action: Mouse scrolled (516, 317) with delta (0, 0)
Screenshot: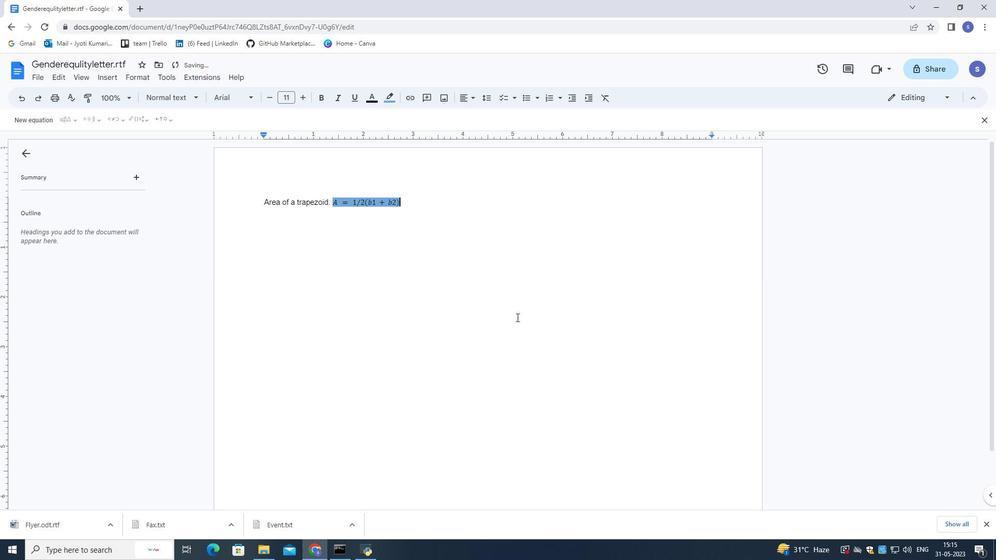 
Action: Mouse scrolled (516, 317) with delta (0, 0)
Screenshot: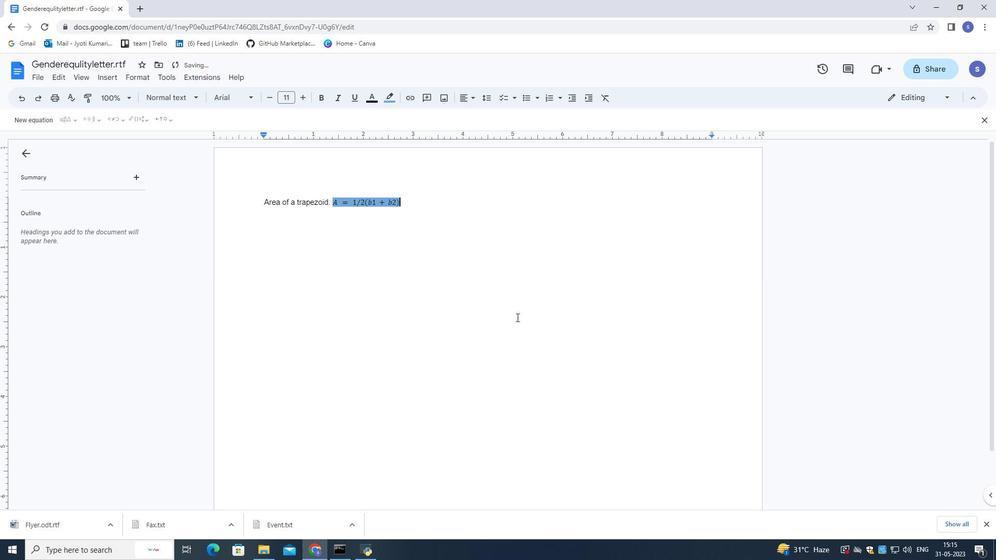 
Action: Mouse scrolled (516, 317) with delta (0, 0)
Screenshot: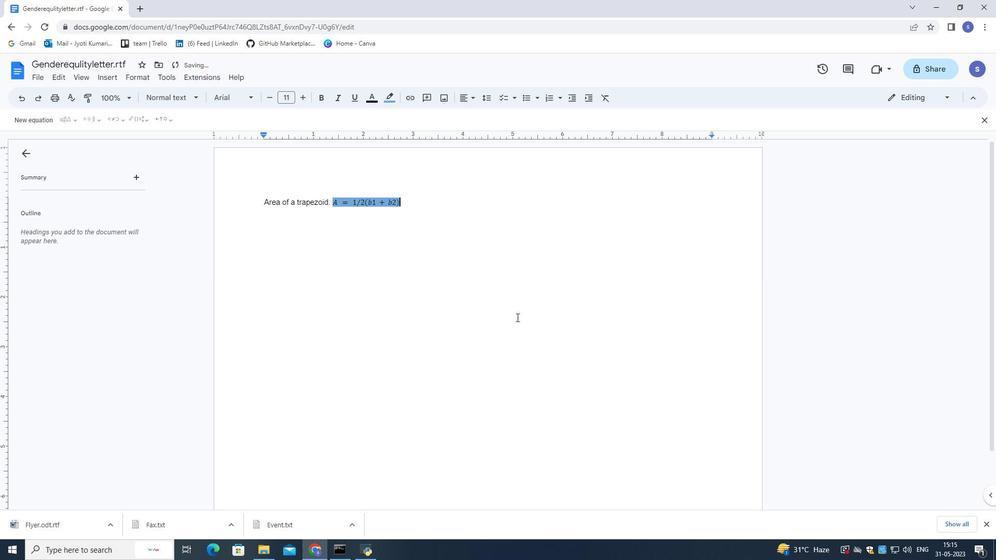 
Action: Mouse scrolled (516, 318) with delta (0, 0)
Screenshot: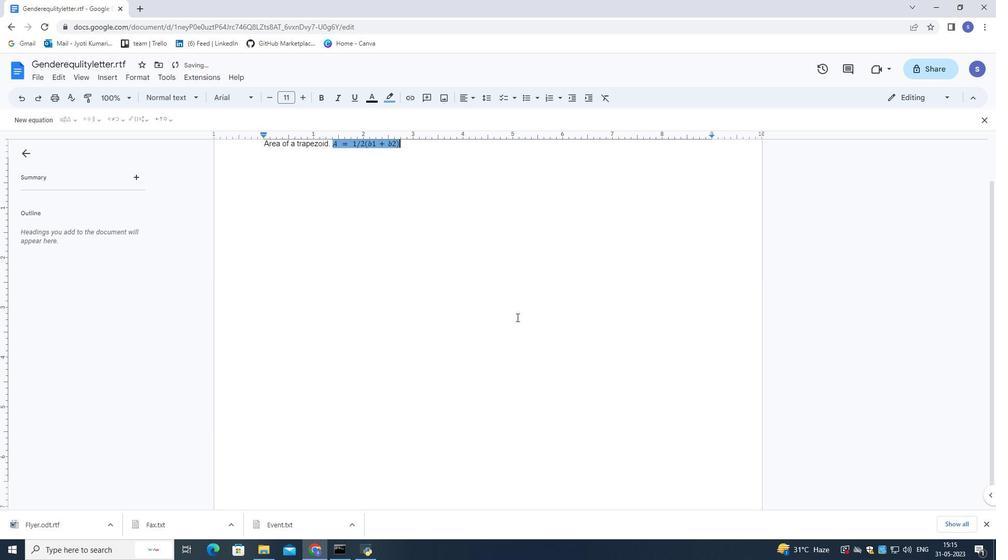 
Action: Mouse scrolled (516, 318) with delta (0, 0)
Screenshot: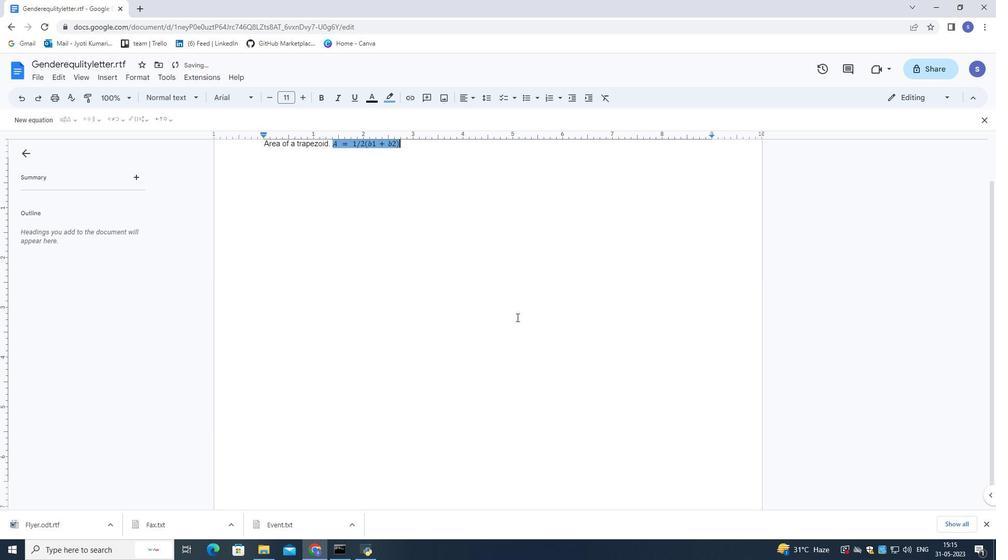 
Action: Mouse scrolled (516, 318) with delta (0, 0)
Screenshot: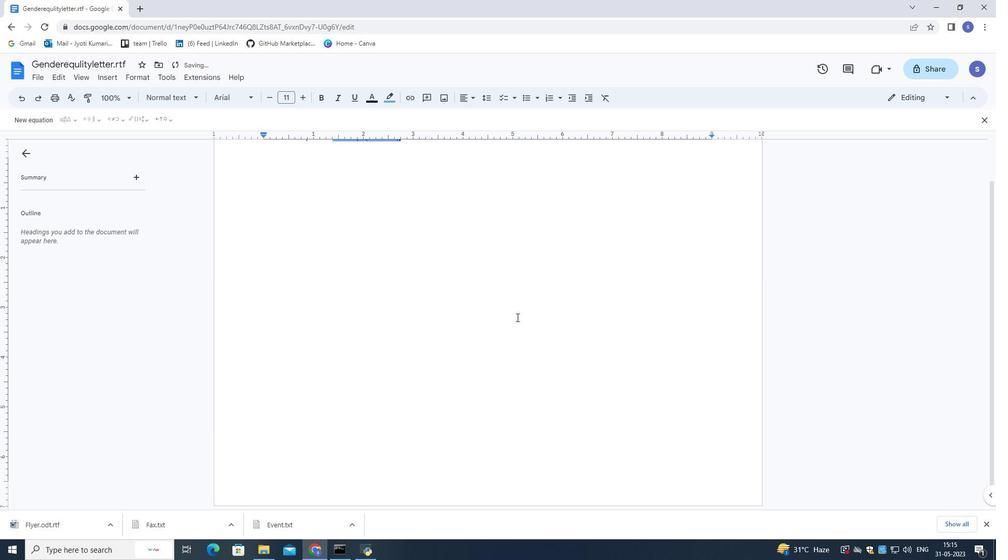 
Action: Mouse scrolled (516, 318) with delta (0, 0)
Screenshot: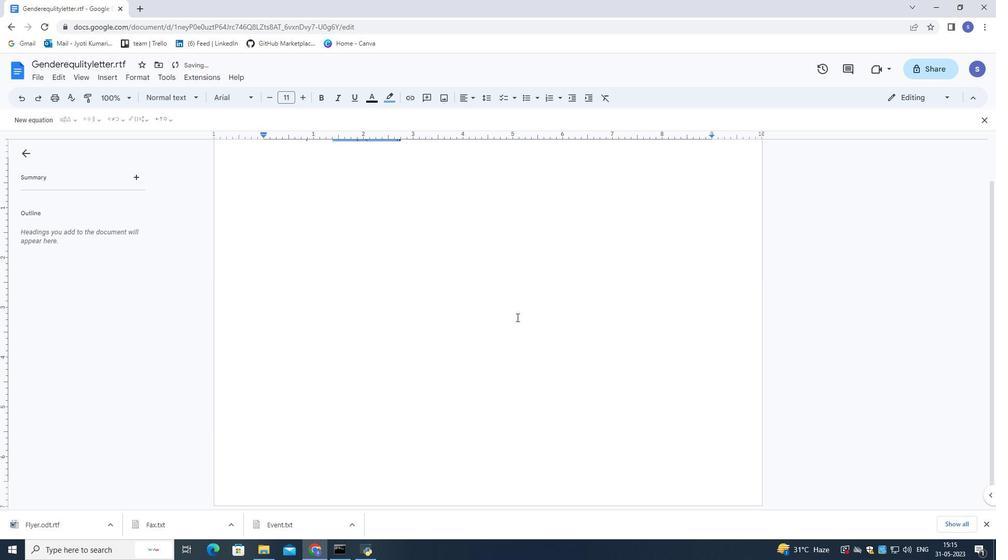 
Action: Mouse scrolled (516, 318) with delta (0, 0)
Screenshot: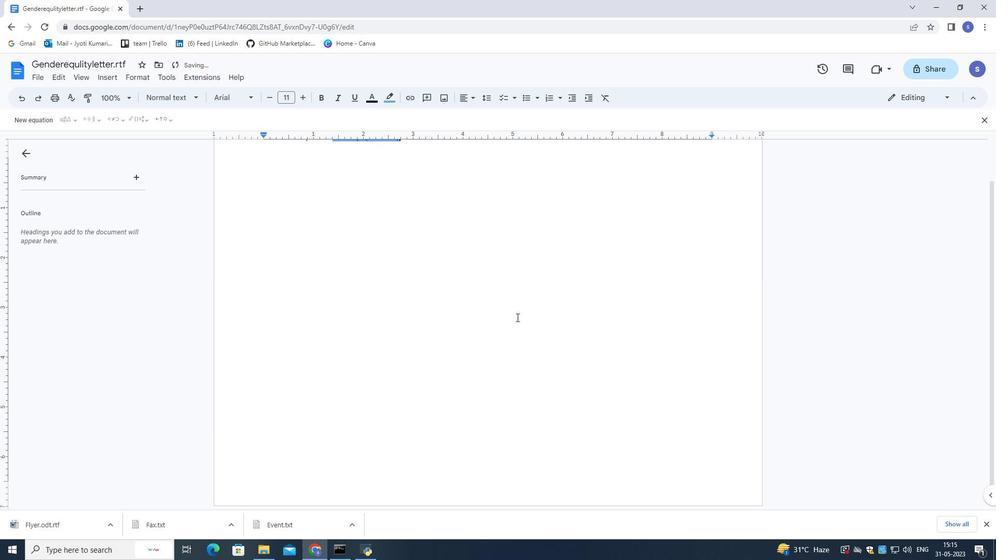 
Action: Mouse moved to (512, 299)
Screenshot: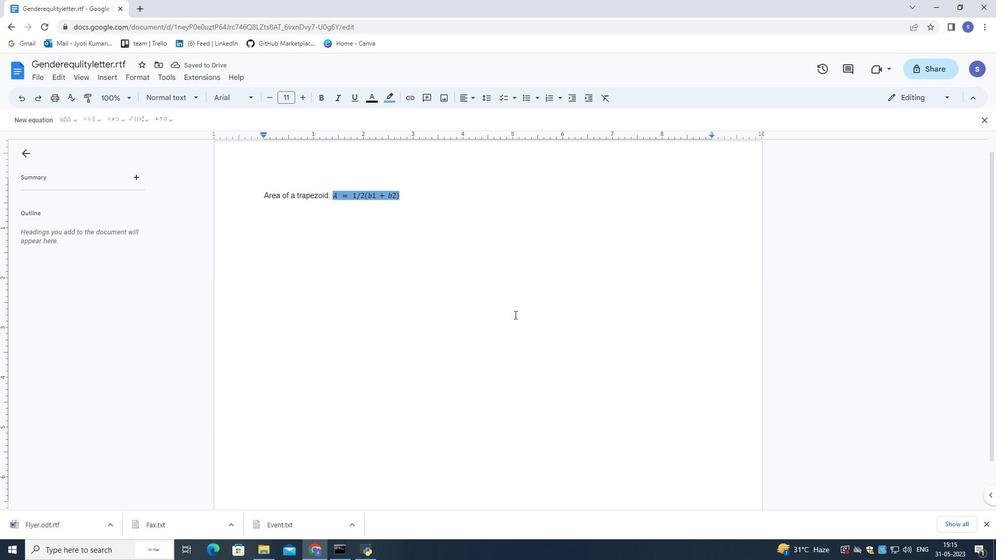 
